 Task: Set the auto fetch period value 180.
Action: Mouse moved to (5, 547)
Screenshot: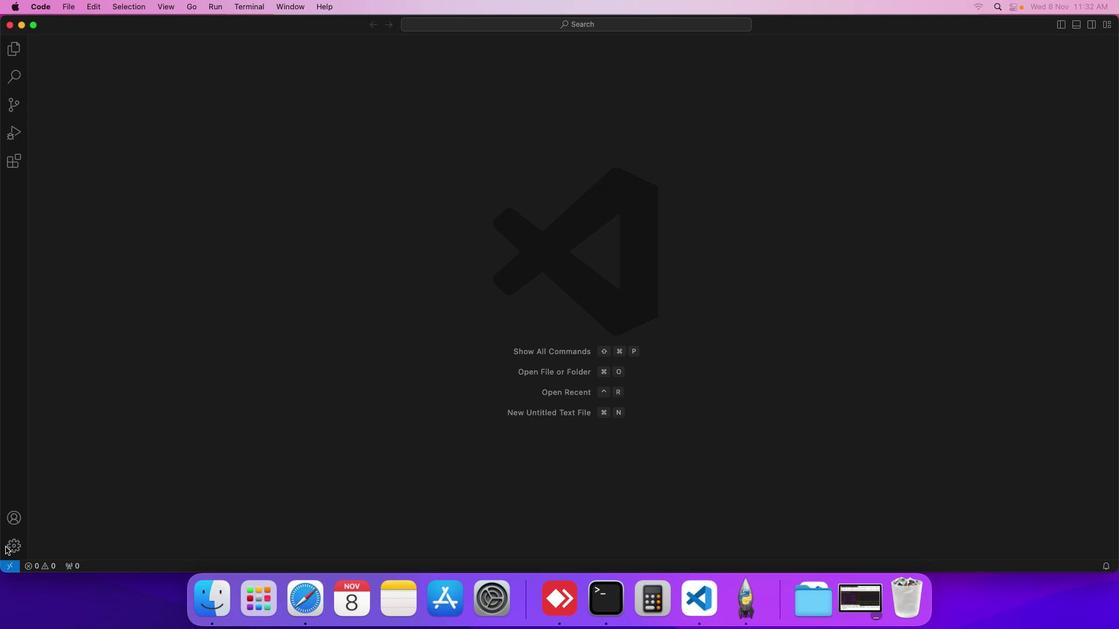 
Action: Mouse pressed left at (5, 547)
Screenshot: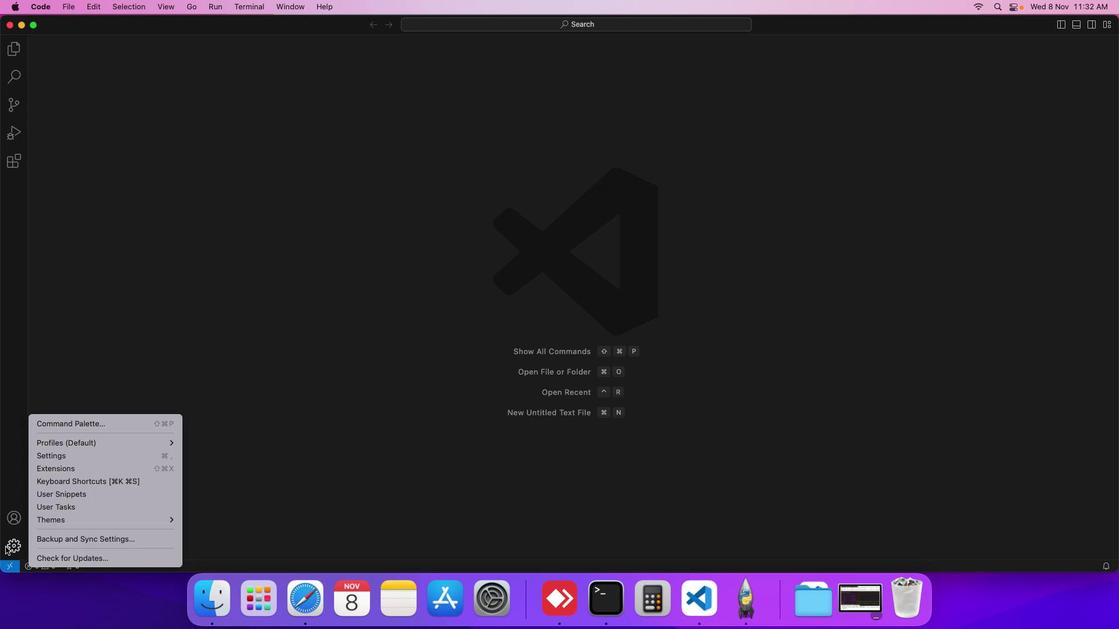
Action: Mouse moved to (58, 460)
Screenshot: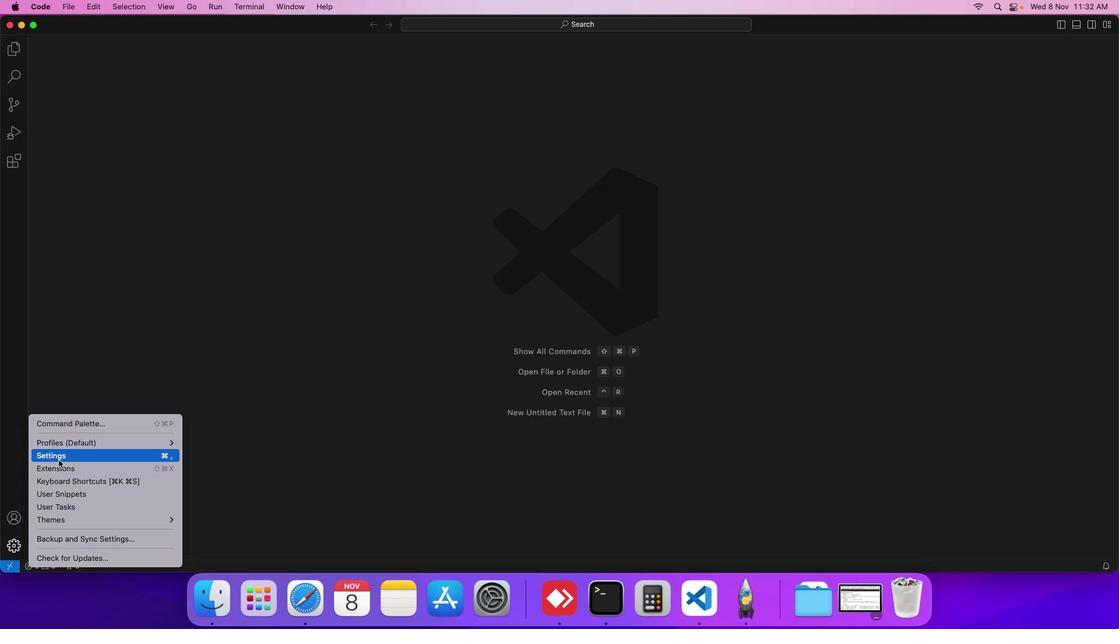 
Action: Mouse pressed left at (58, 460)
Screenshot: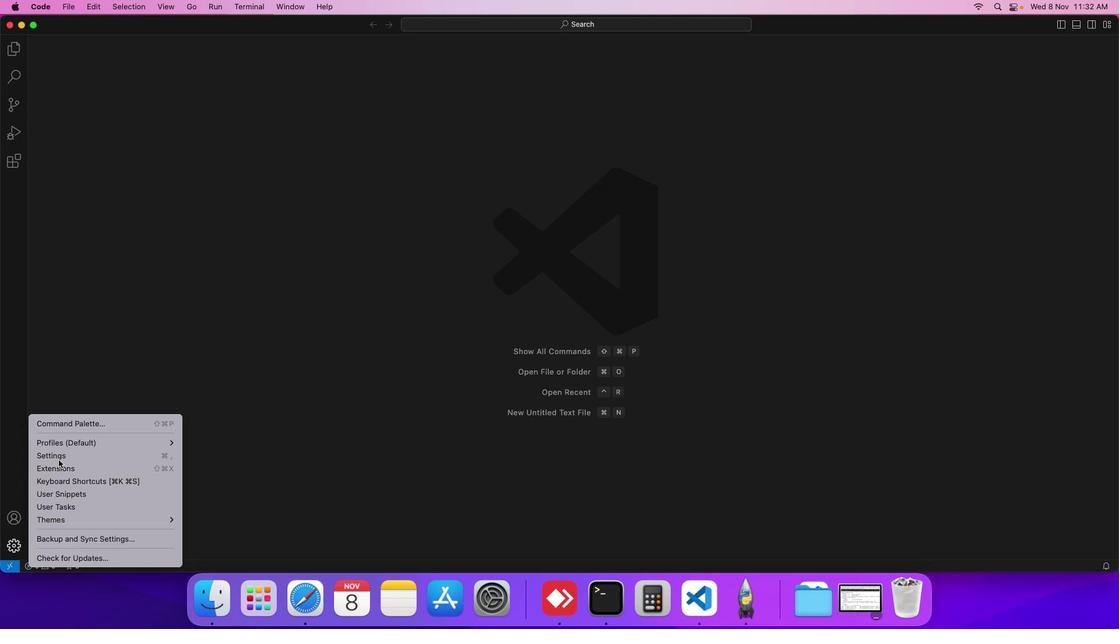 
Action: Mouse moved to (277, 209)
Screenshot: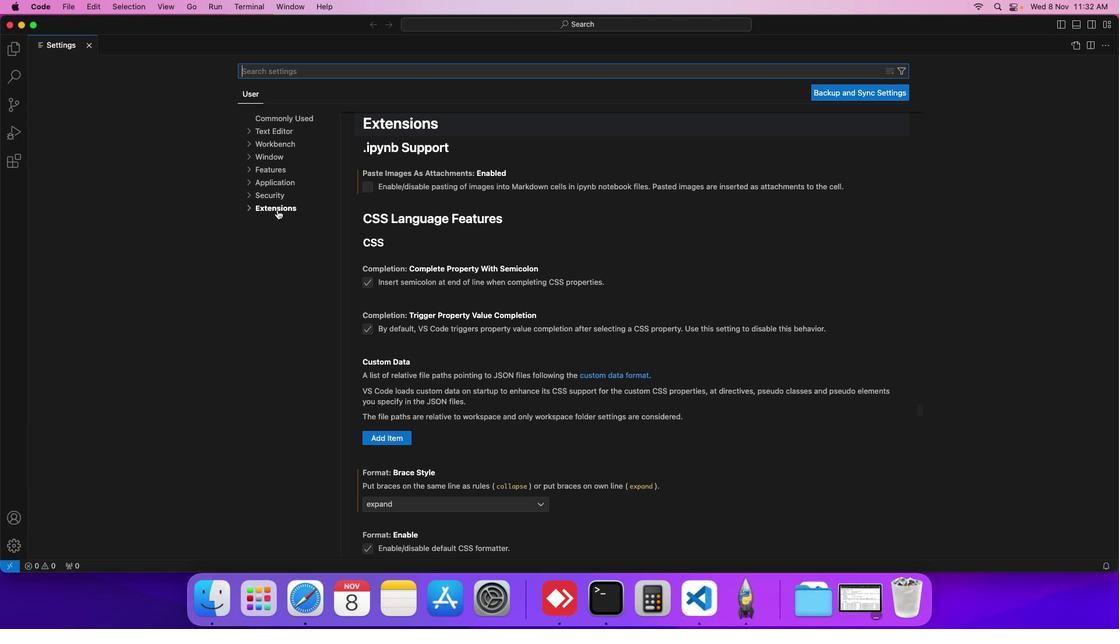 
Action: Mouse pressed left at (277, 209)
Screenshot: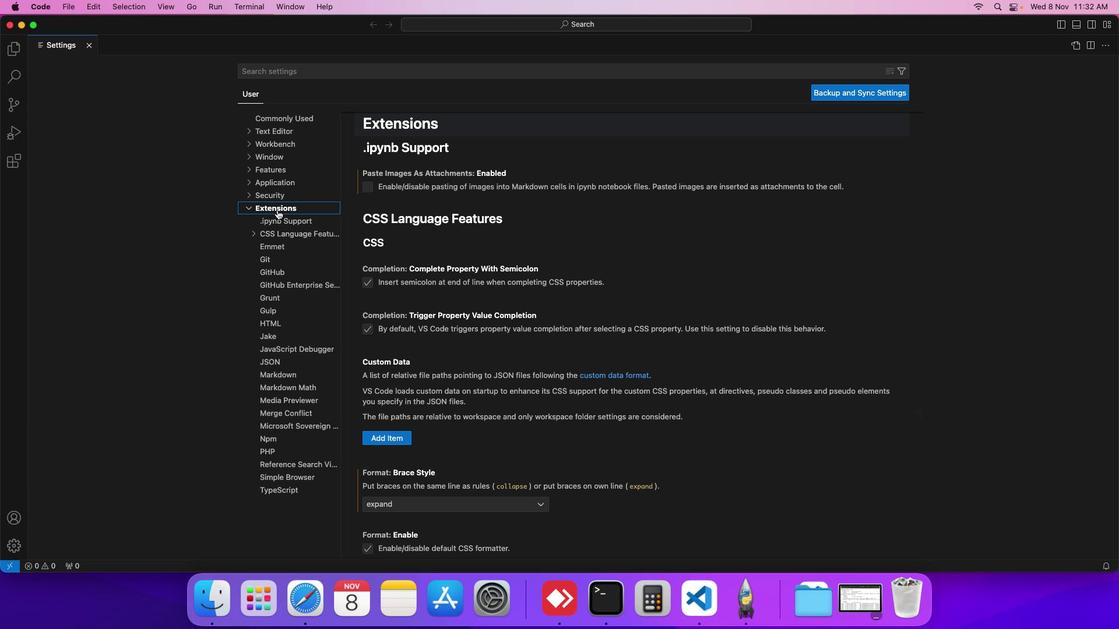 
Action: Mouse moved to (267, 260)
Screenshot: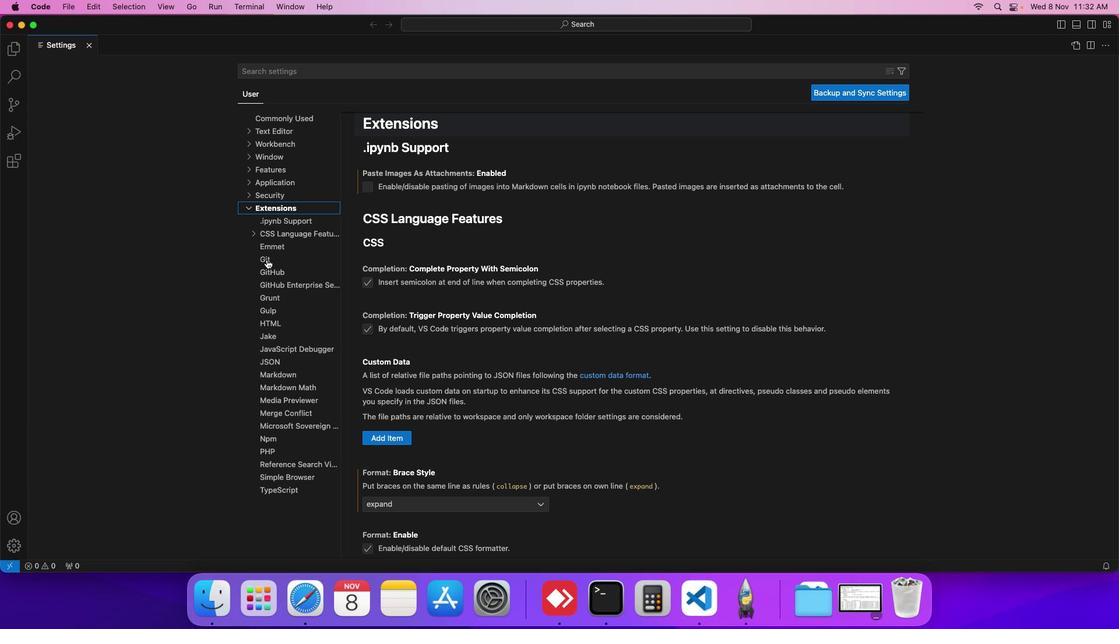 
Action: Mouse pressed left at (267, 260)
Screenshot: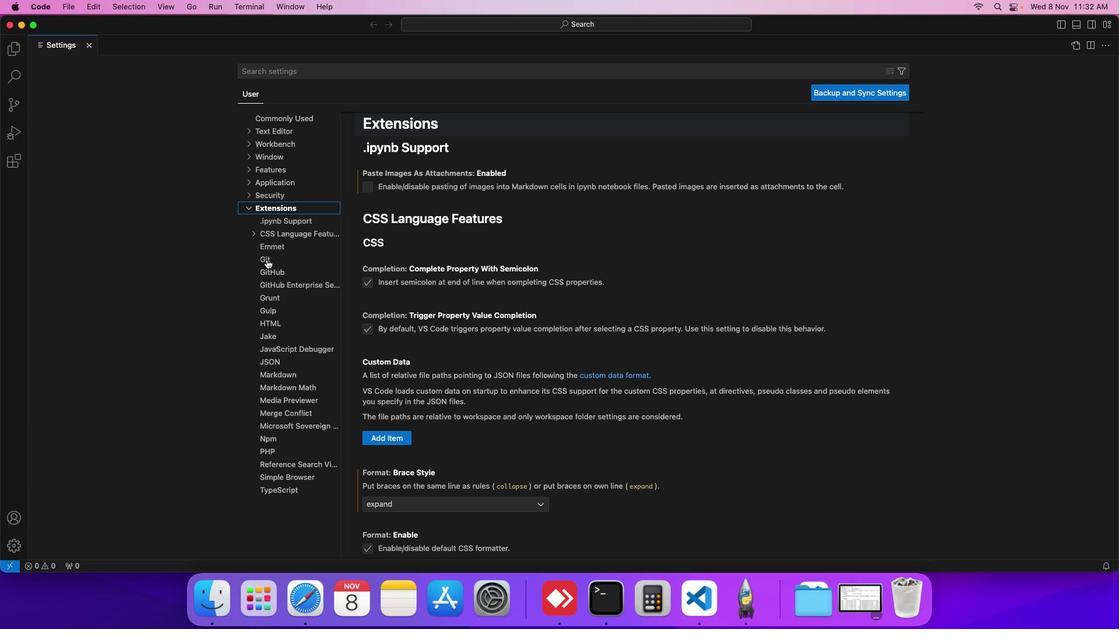 
Action: Mouse moved to (397, 316)
Screenshot: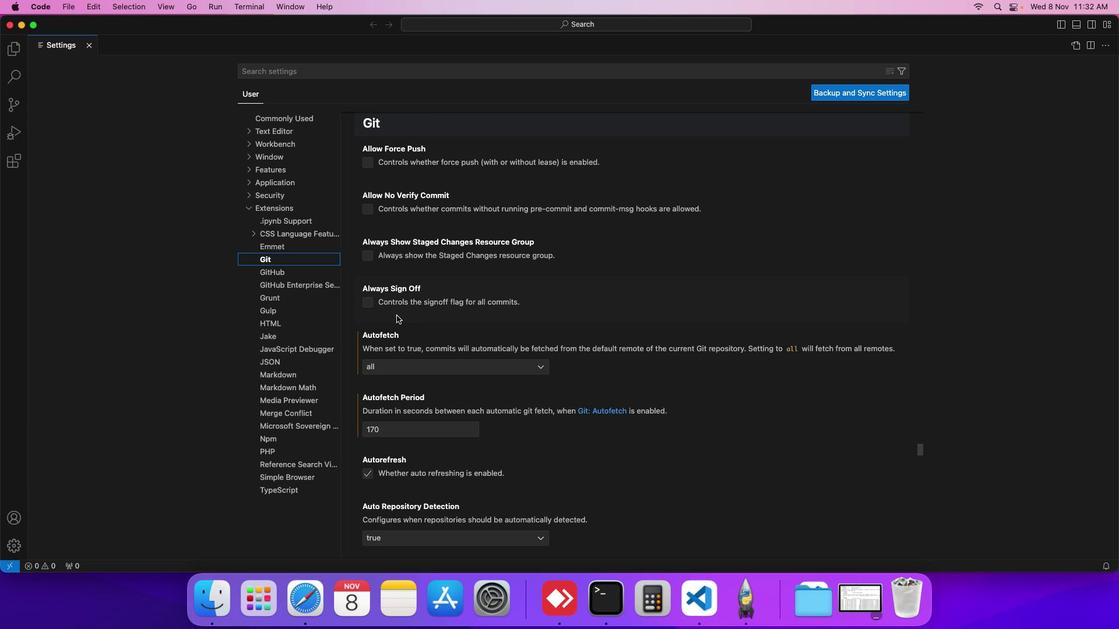 
Action: Mouse scrolled (397, 316) with delta (0, 0)
Screenshot: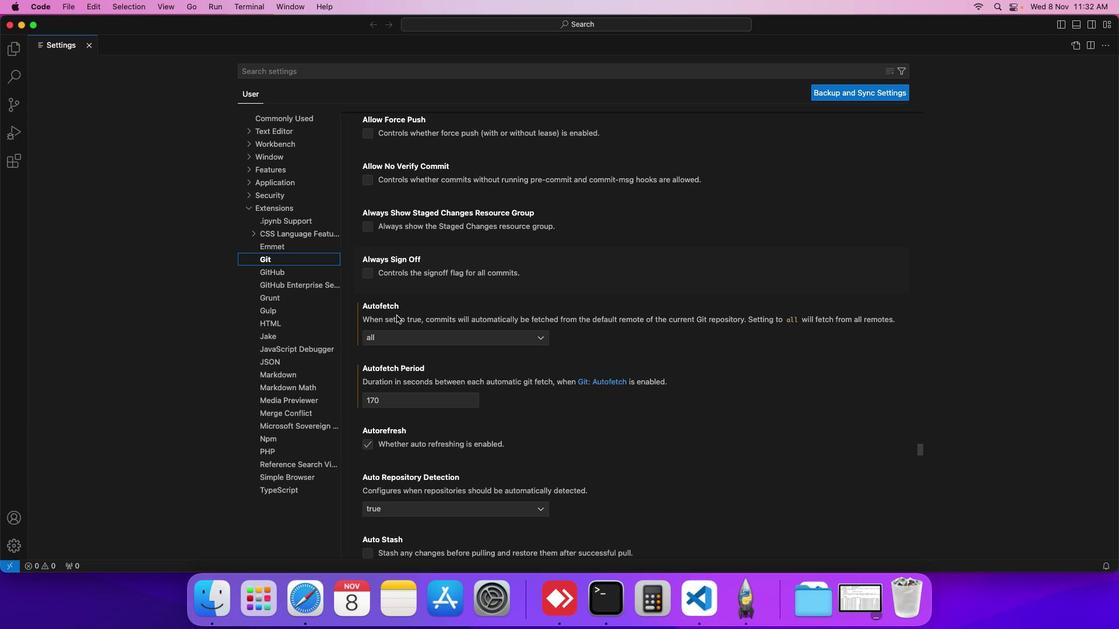 
Action: Mouse scrolled (397, 316) with delta (0, 0)
Screenshot: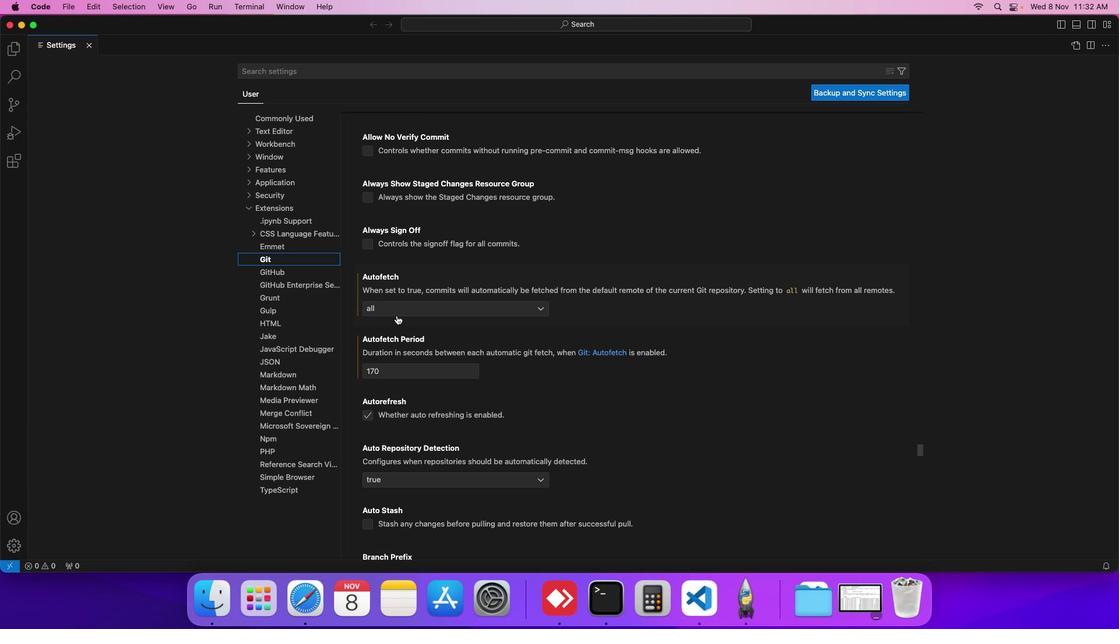 
Action: Mouse scrolled (397, 316) with delta (0, 0)
Screenshot: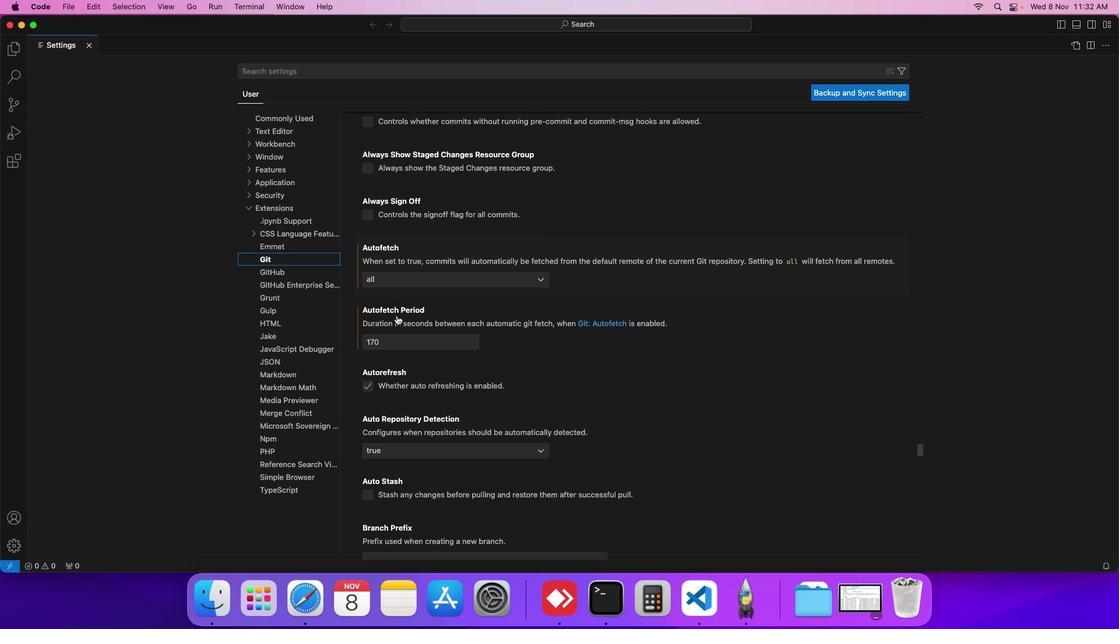 
Action: Mouse moved to (395, 339)
Screenshot: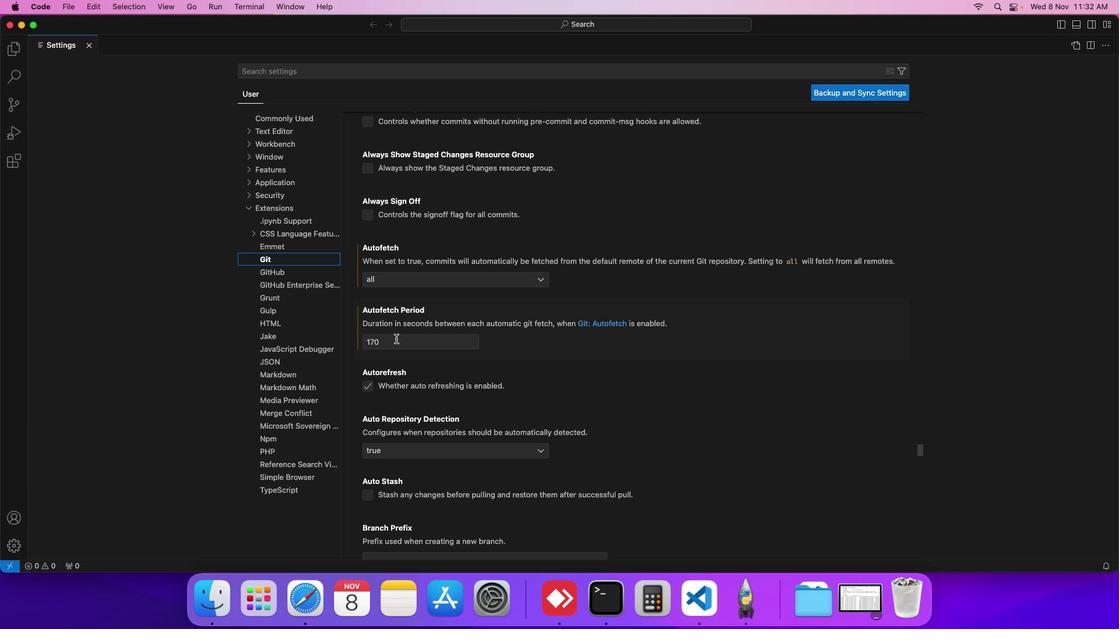 
Action: Mouse pressed left at (395, 339)
Screenshot: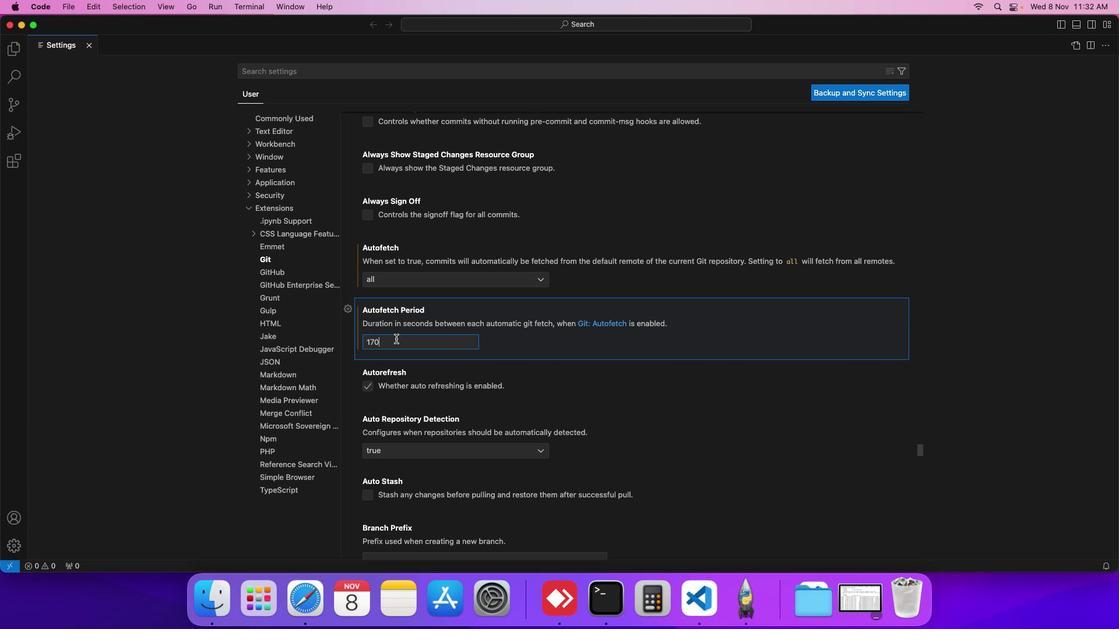 
Action: Key pressed Key.backspaceKey.backspaceKey.backspace'1''8''0'
Screenshot: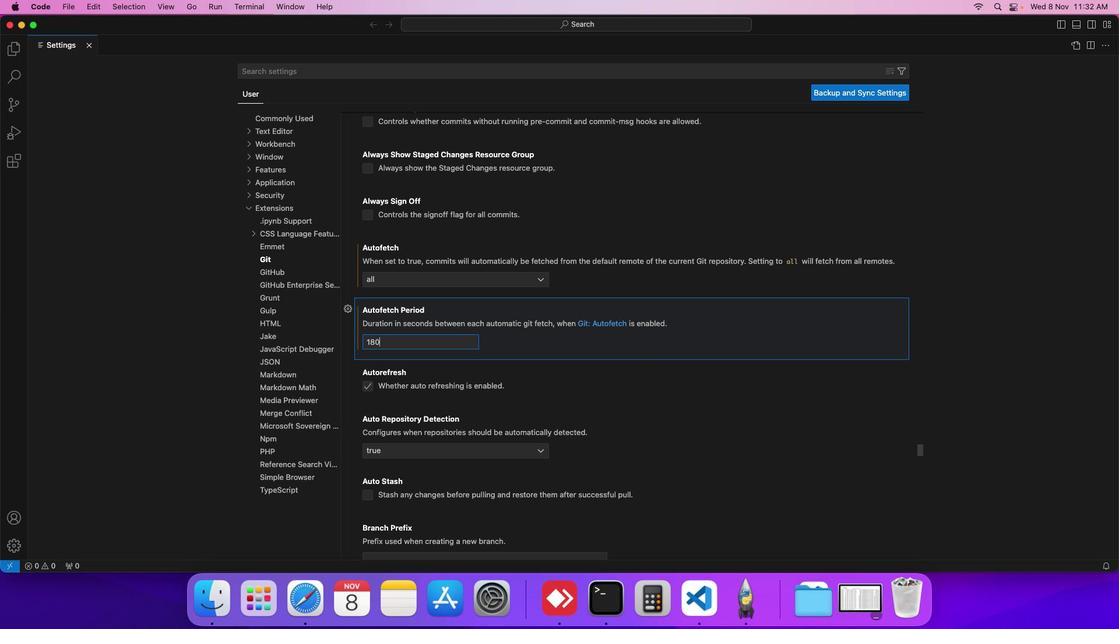 
Action: Mouse moved to (436, 349)
Screenshot: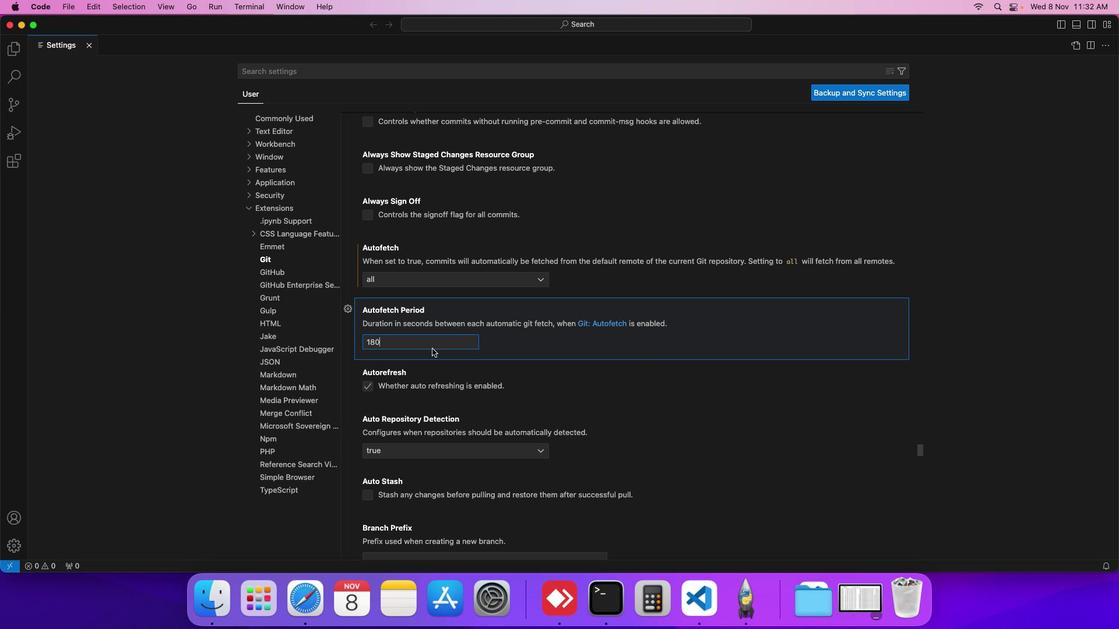 
